 Task: Create a section Burnout Blitz and in the section, add a milestone Artificial Intelligence (AI) Chatbot Development in the project AgileFire
Action: Mouse moved to (359, 472)
Screenshot: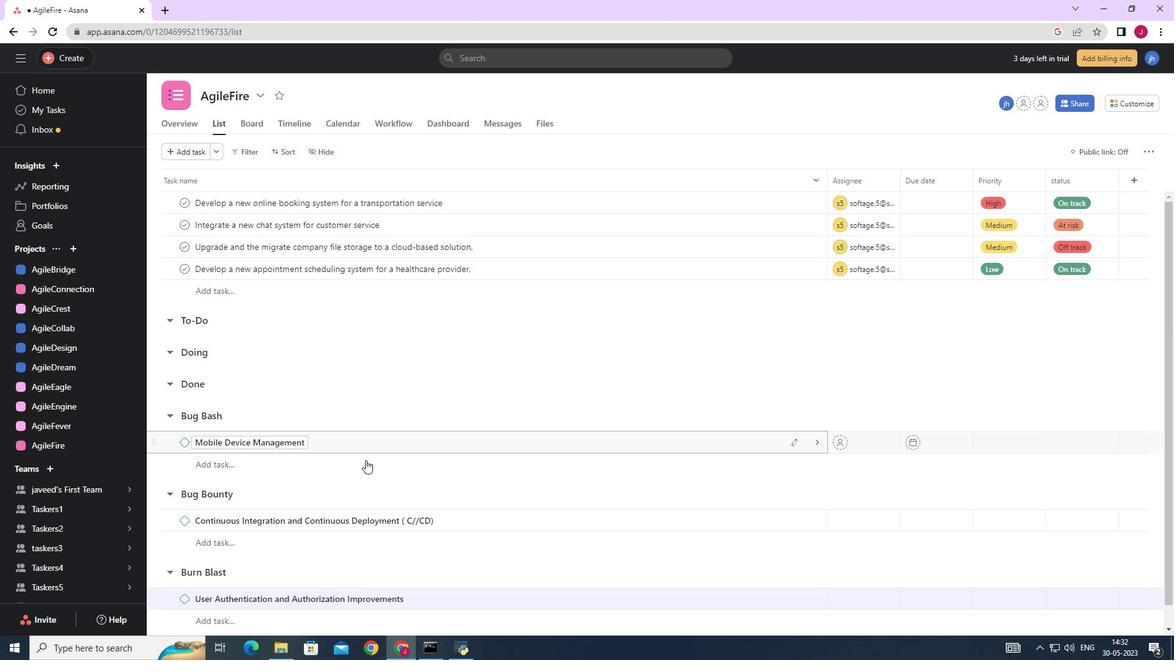 
Action: Mouse scrolled (359, 472) with delta (0, 0)
Screenshot: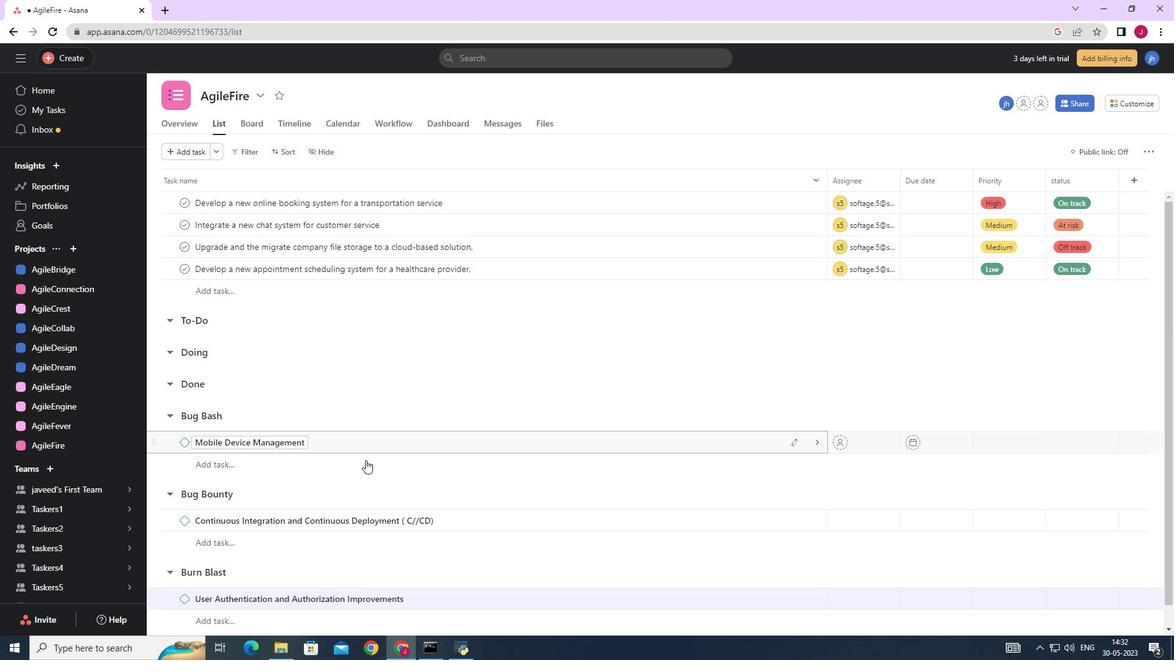 
Action: Mouse moved to (359, 473)
Screenshot: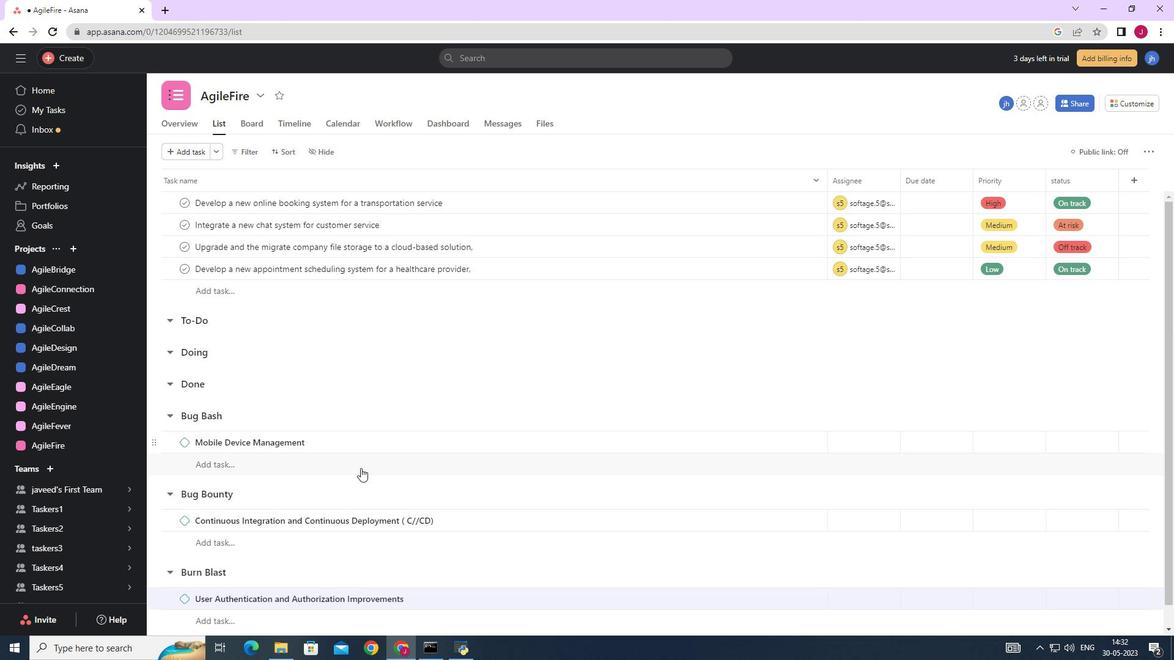 
Action: Mouse scrolled (359, 473) with delta (0, 0)
Screenshot: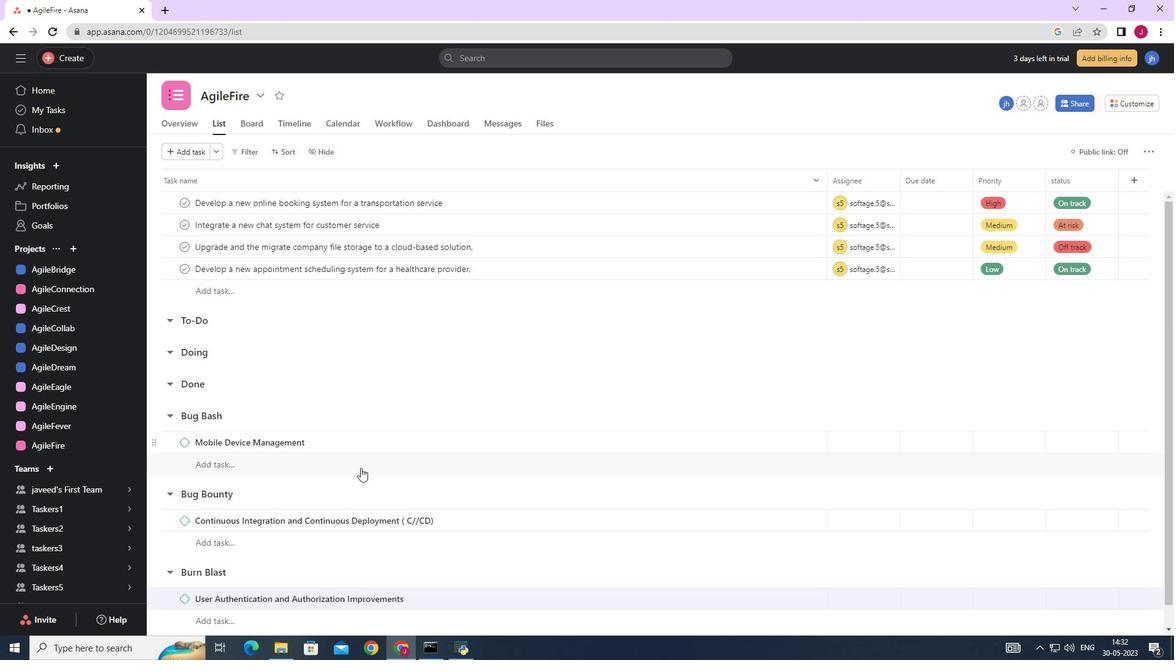 
Action: Mouse moved to (359, 474)
Screenshot: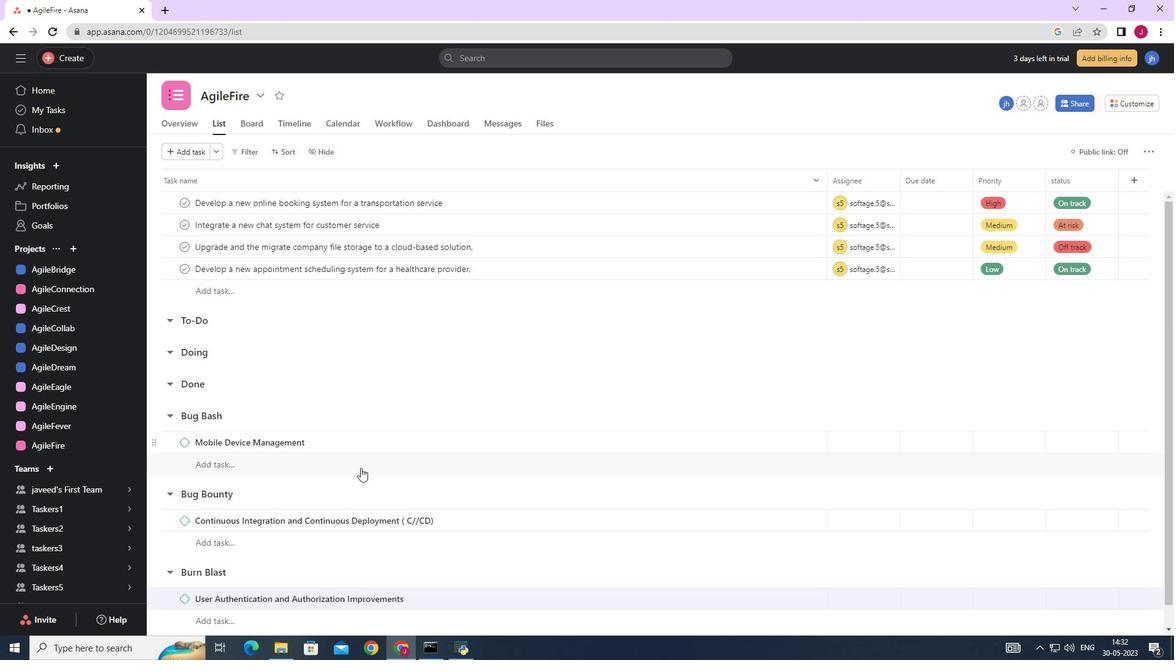 
Action: Mouse scrolled (359, 473) with delta (0, 0)
Screenshot: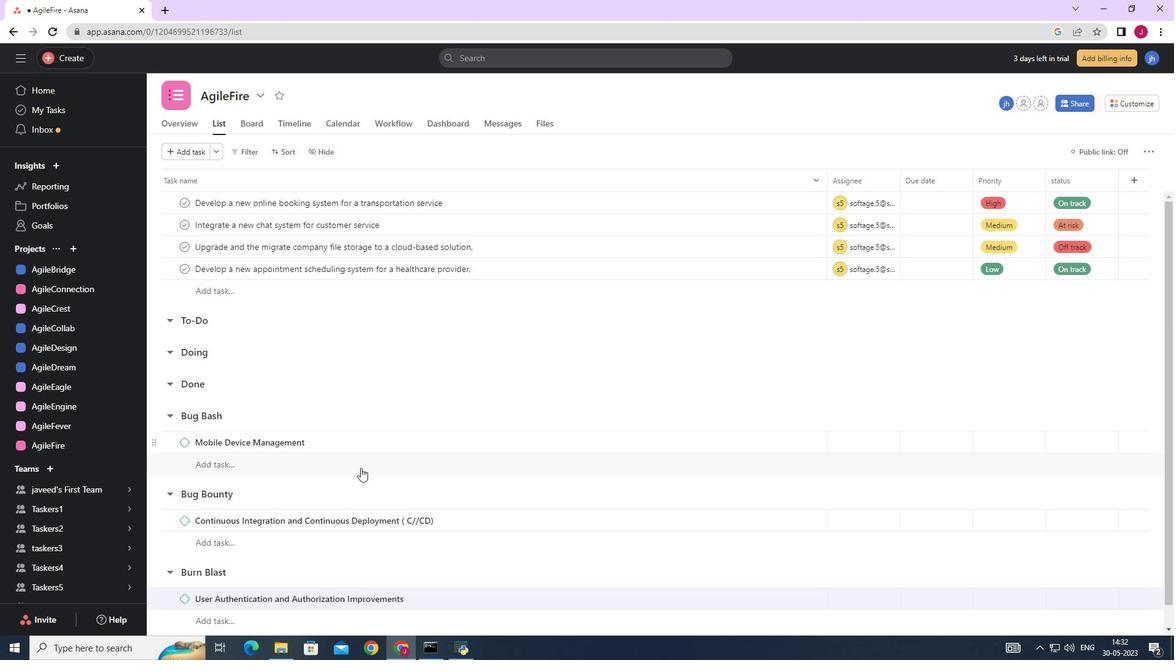 
Action: Mouse moved to (359, 475)
Screenshot: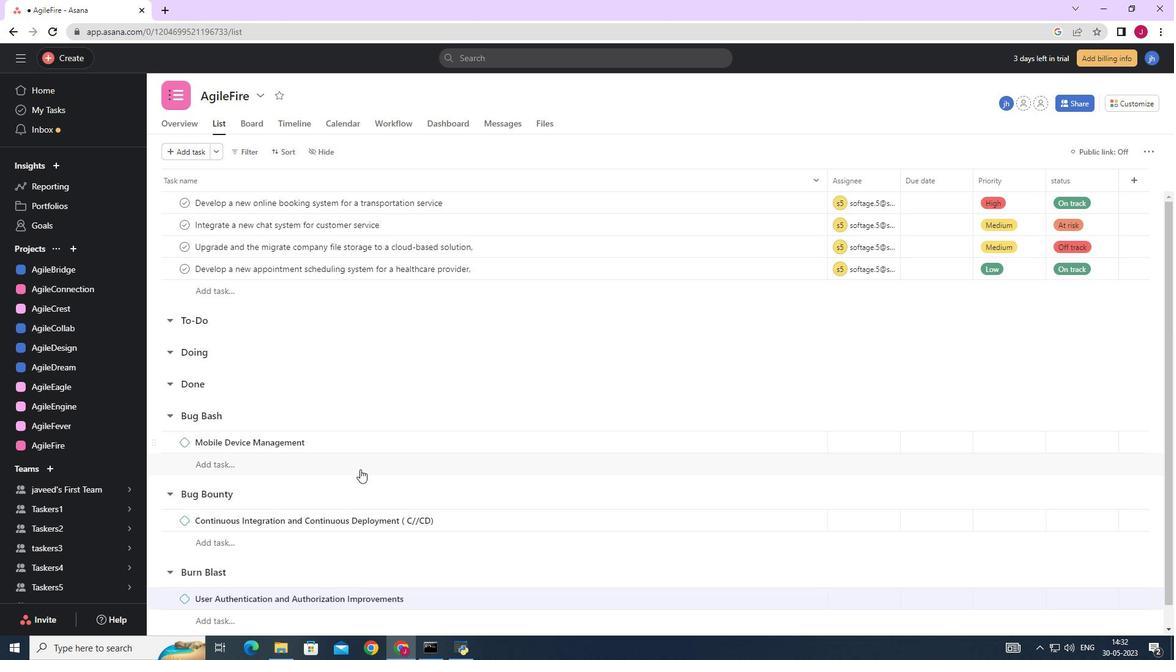 
Action: Mouse scrolled (359, 474) with delta (0, 0)
Screenshot: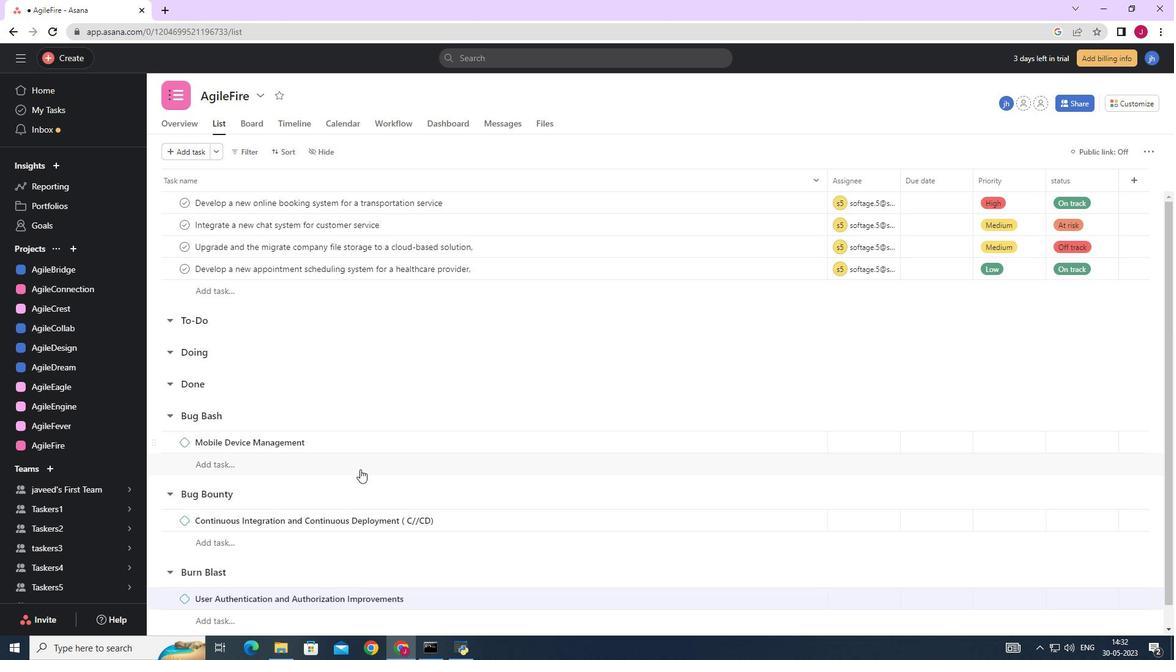 
Action: Mouse moved to (358, 481)
Screenshot: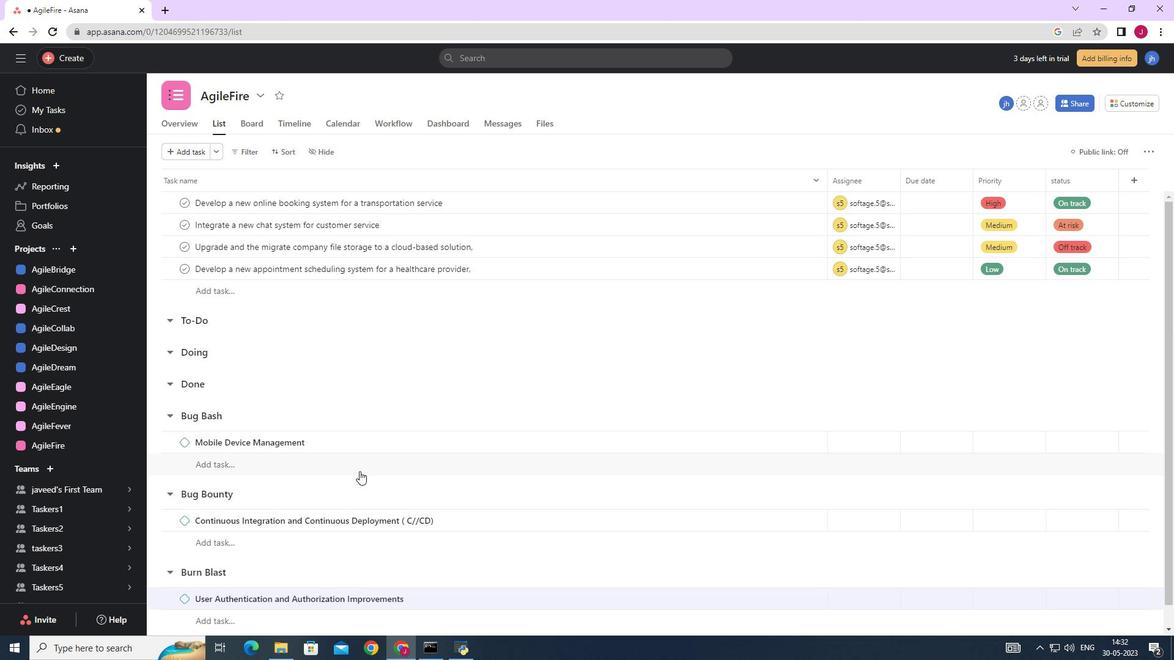 
Action: Mouse scrolled (359, 478) with delta (0, 0)
Screenshot: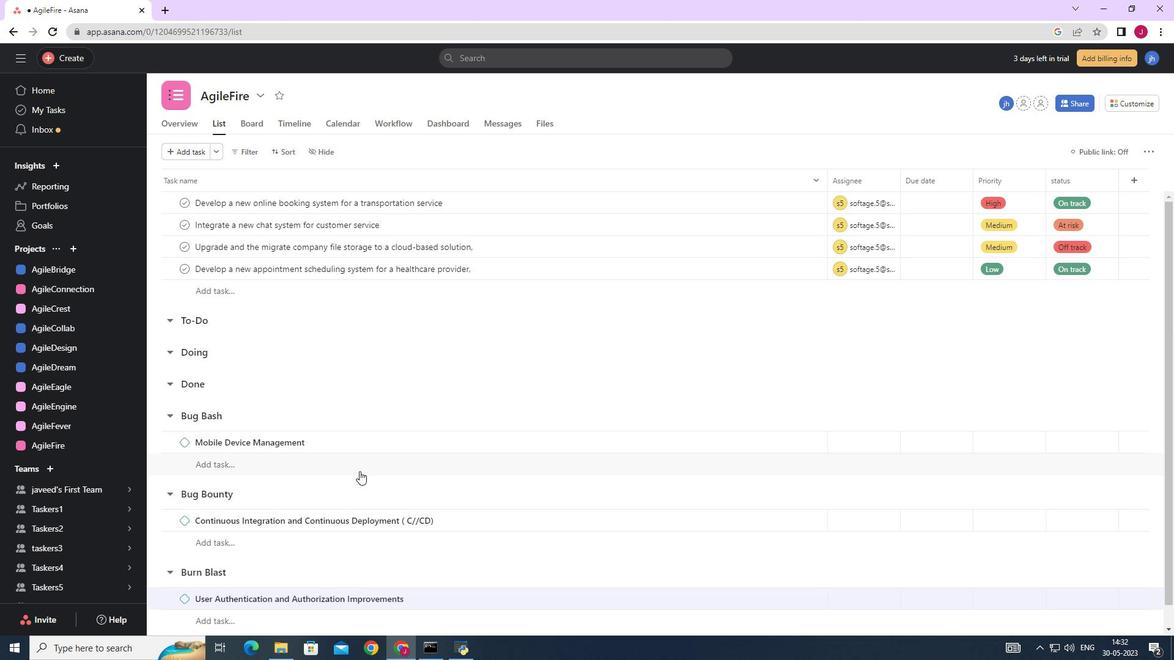 
Action: Mouse moved to (214, 623)
Screenshot: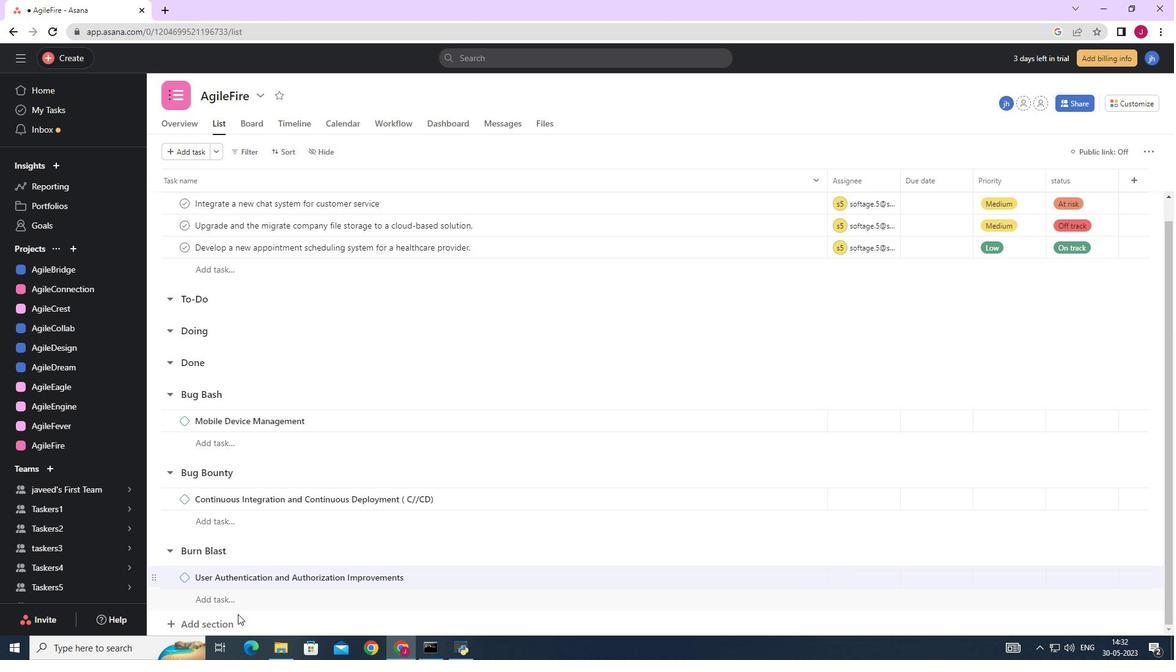 
Action: Mouse pressed left at (214, 623)
Screenshot: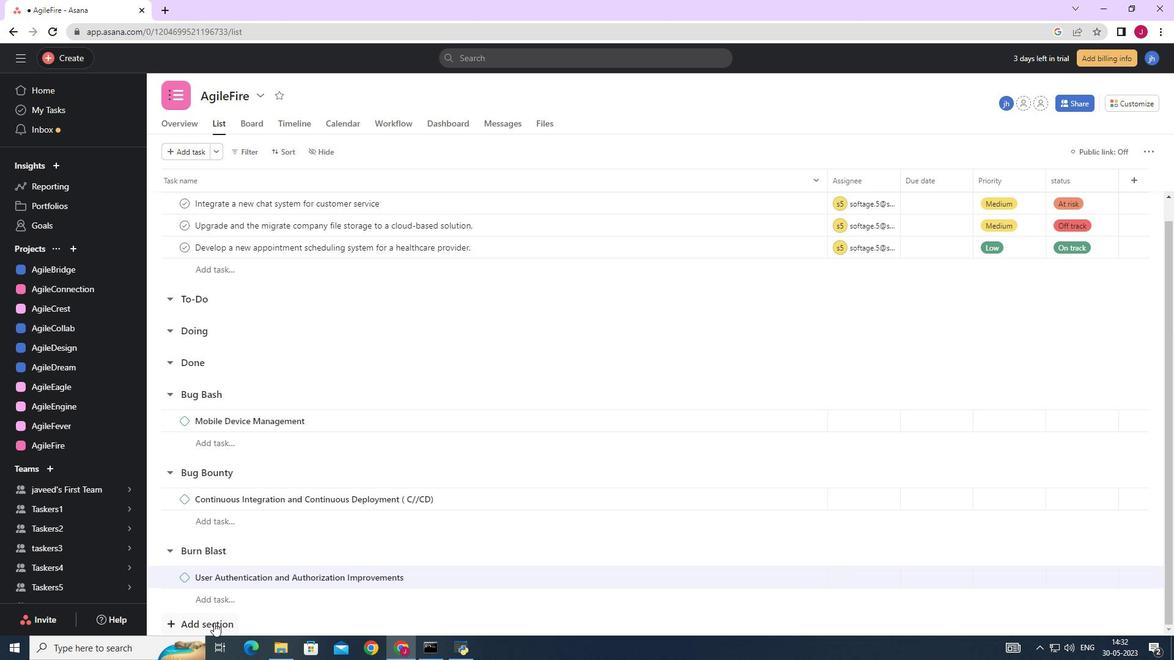 
Action: Mouse moved to (233, 612)
Screenshot: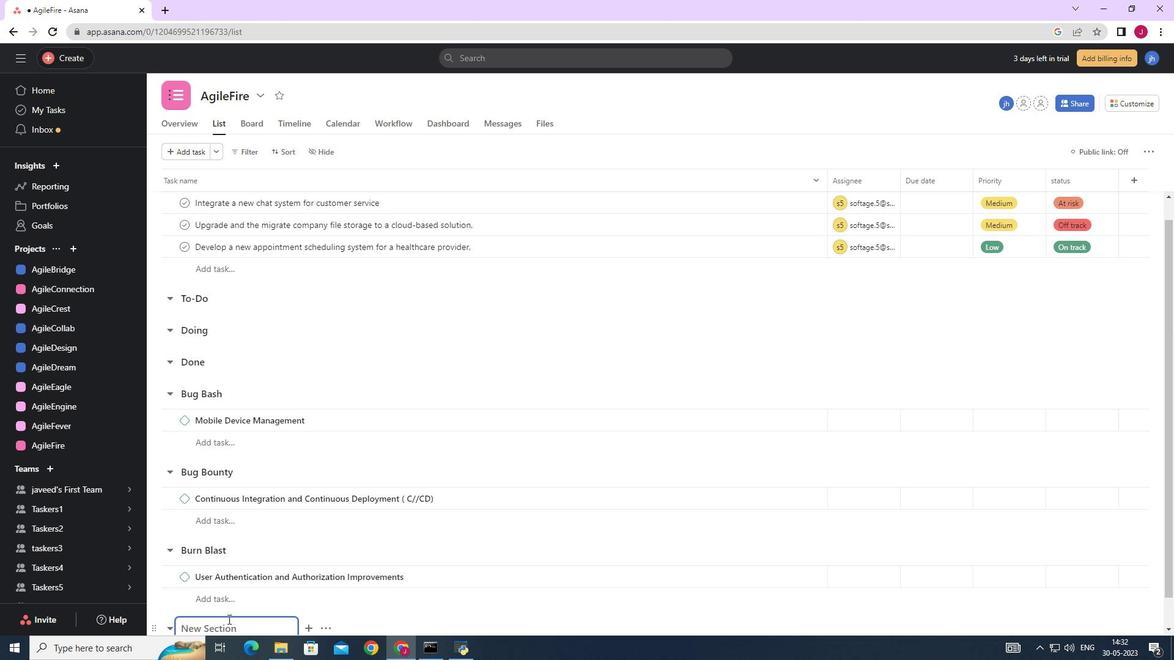 
Action: Mouse scrolled (233, 611) with delta (0, 0)
Screenshot: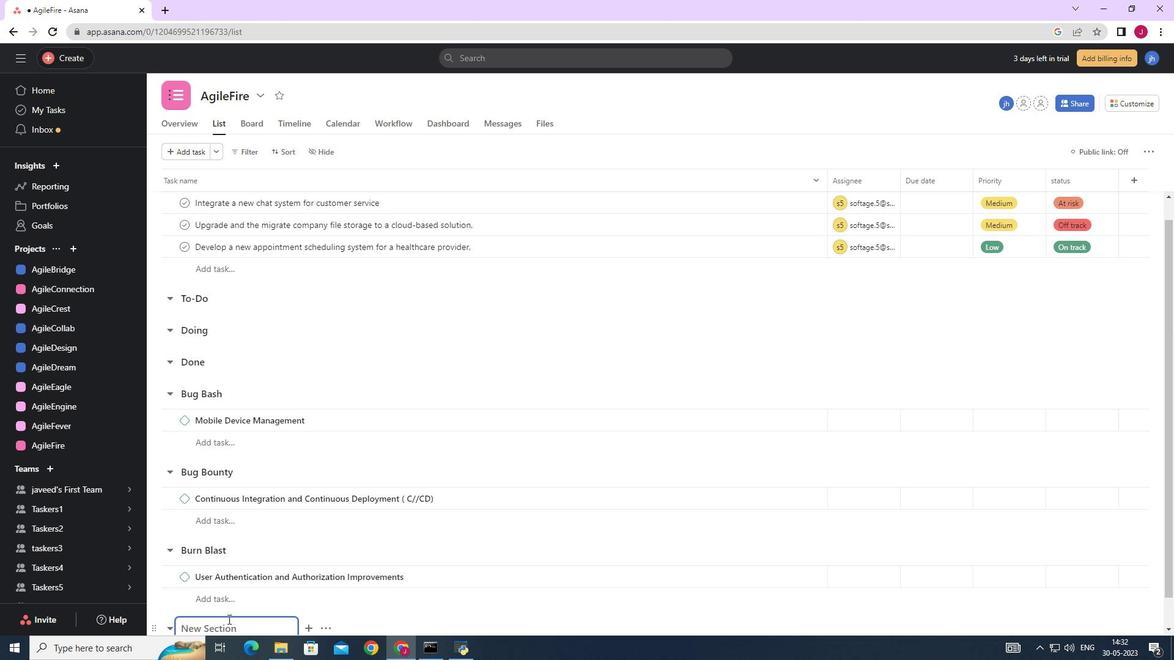 
Action: Mouse scrolled (233, 611) with delta (0, 0)
Screenshot: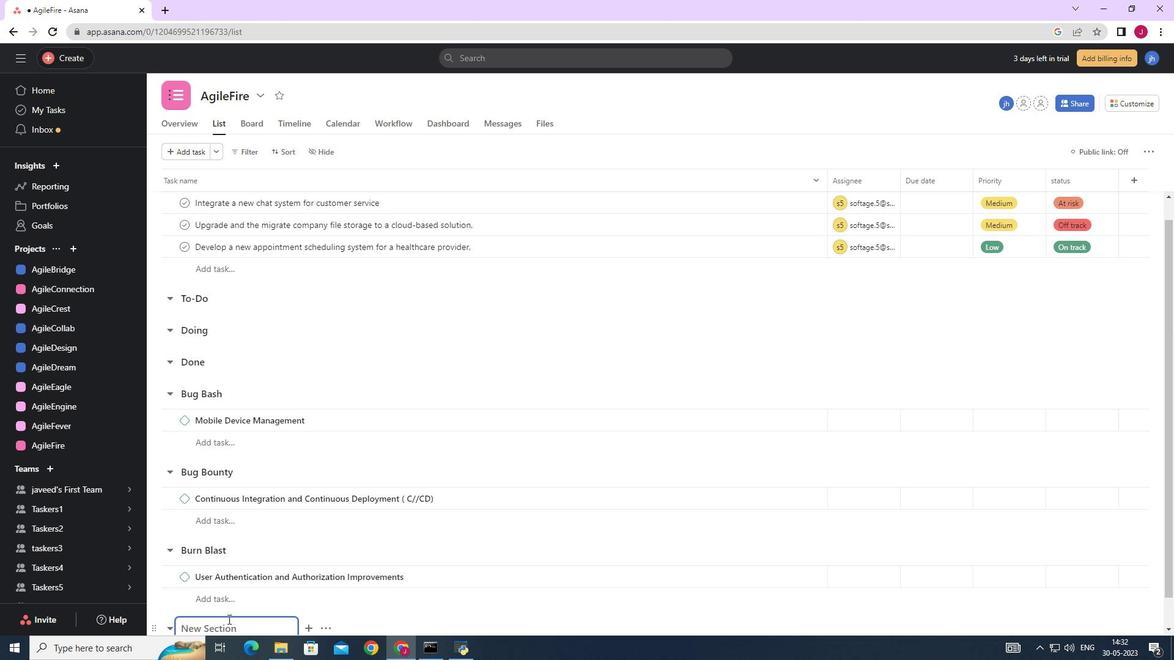 
Action: Mouse scrolled (233, 611) with delta (0, 0)
Screenshot: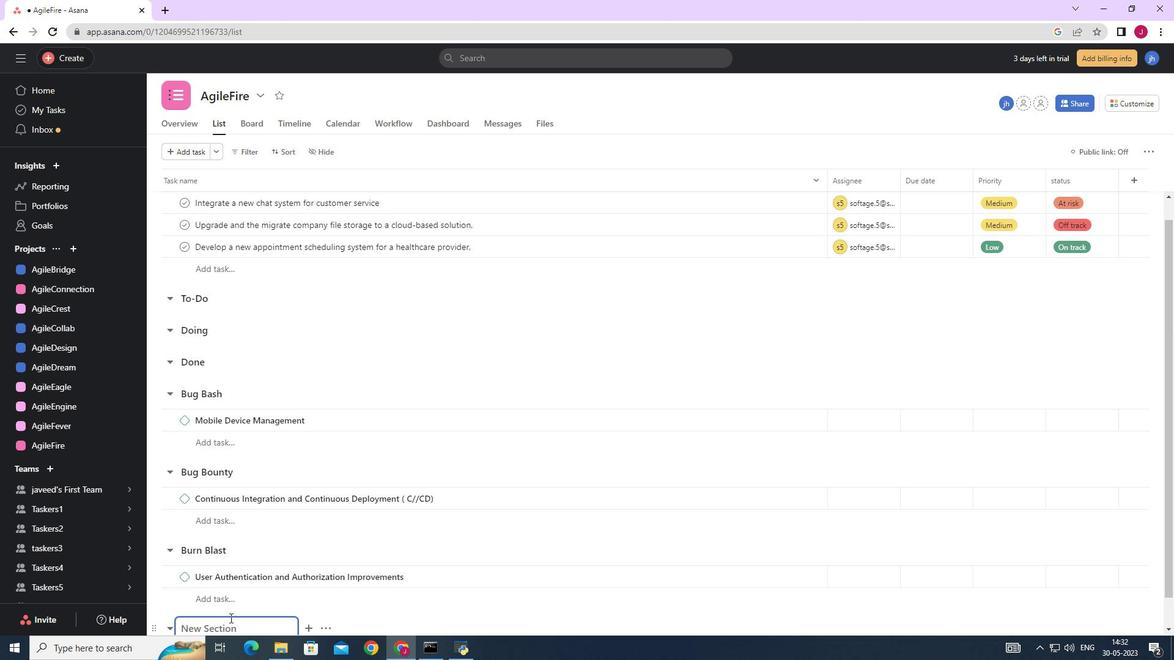 
Action: Mouse scrolled (233, 611) with delta (0, 0)
Screenshot: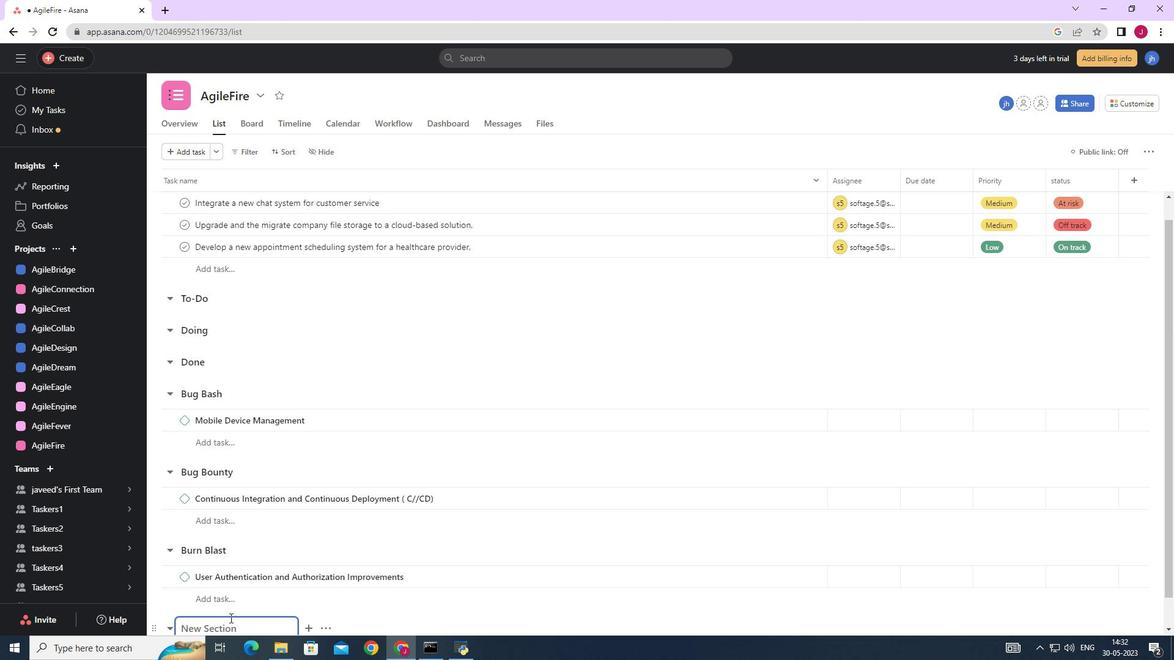 
Action: Mouse moved to (234, 602)
Screenshot: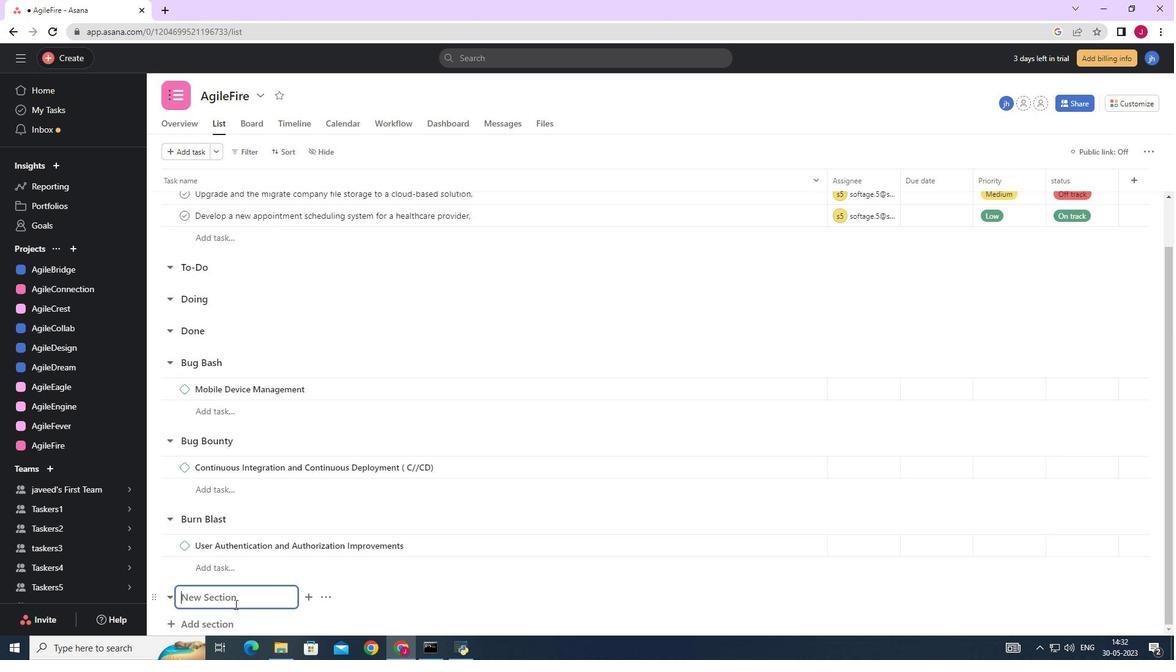 
Action: Mouse pressed left at (234, 602)
Screenshot: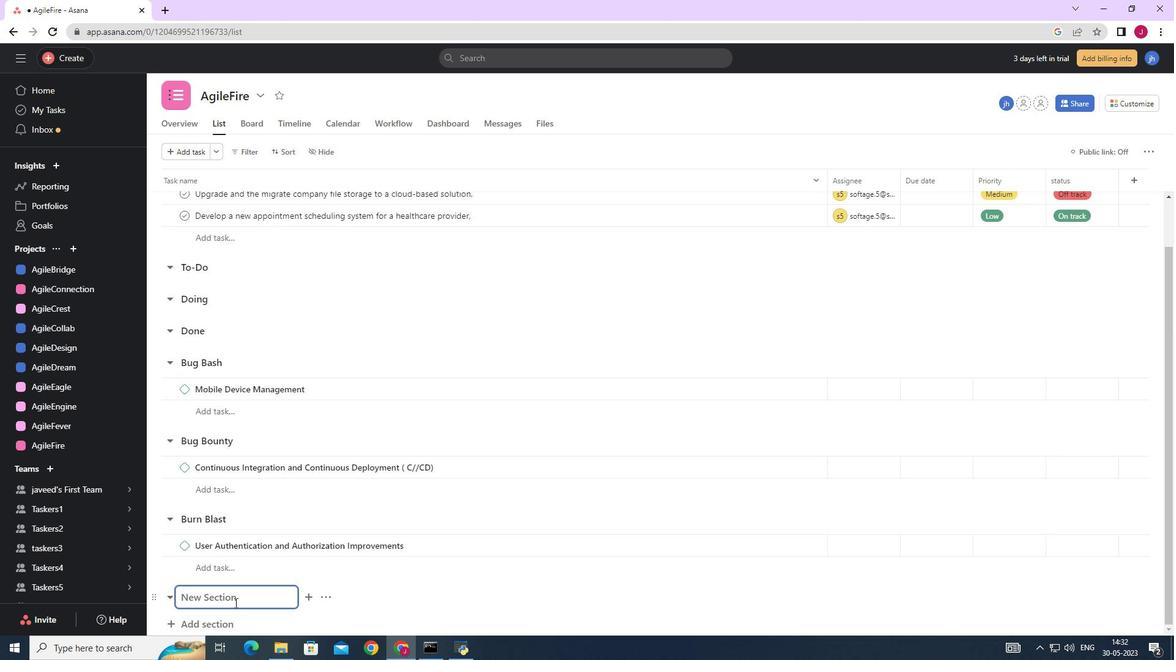 
Action: Key pressed <Key.caps_lock>B<Key.caps_lock>urnout<Key.space><Key.caps_lock>I<Key.caps_lock>ntelligence<Key.space><Key.backspace><Key.backspace><Key.backspace><Key.backspace><Key.backspace><Key.backspace><Key.backspace><Key.backspace><Key.backspace><Key.backspace><Key.backspace><Key.backspace><Key.backspace><Key.caps_lock>B<Key.caps_lock>litz<Key.enter><Key.caps_lock>A<Key.caps_lock>rtificial<Key.space><Key.caps_lock>I<Key.caps_lock>ntelligemce<Key.space><Key.shift_r>(<Key.caps_lock>AI<Key.shift_r>)<Key.space>C<Key.caps_lock>hatbot<Key.space><Key.caps_lock>D<Key.caps_lock>evelopment<Key.space>
Screenshot: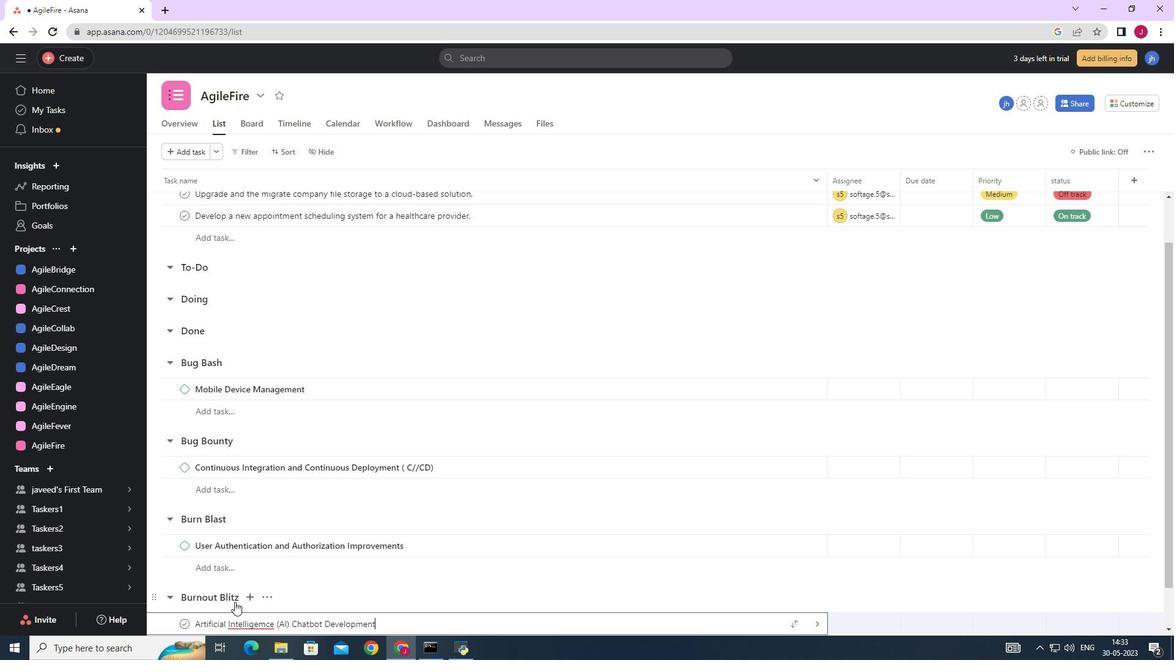 
Action: Mouse moved to (261, 625)
Screenshot: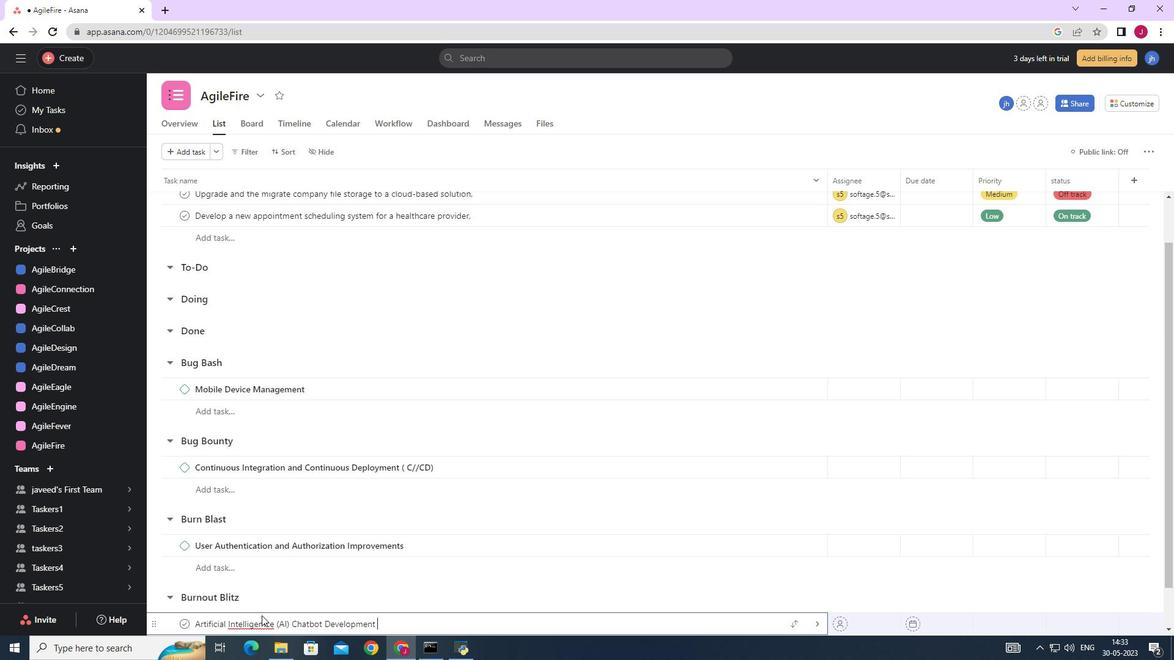 
Action: Mouse pressed right at (261, 625)
Screenshot: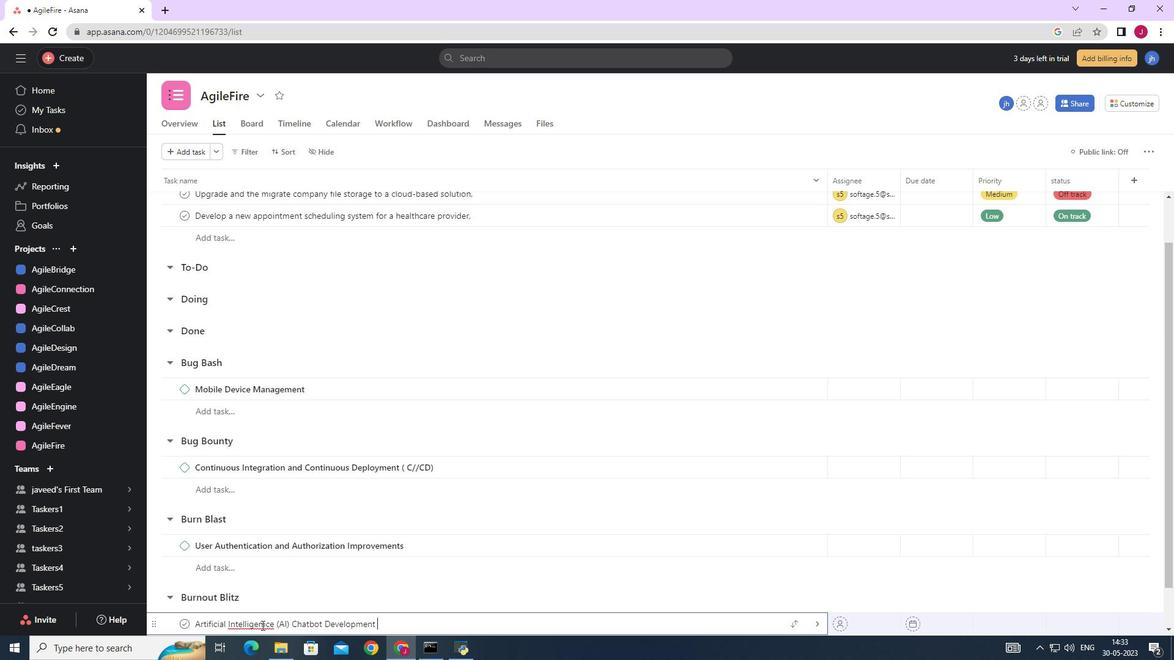 
Action: Mouse moved to (305, 469)
Screenshot: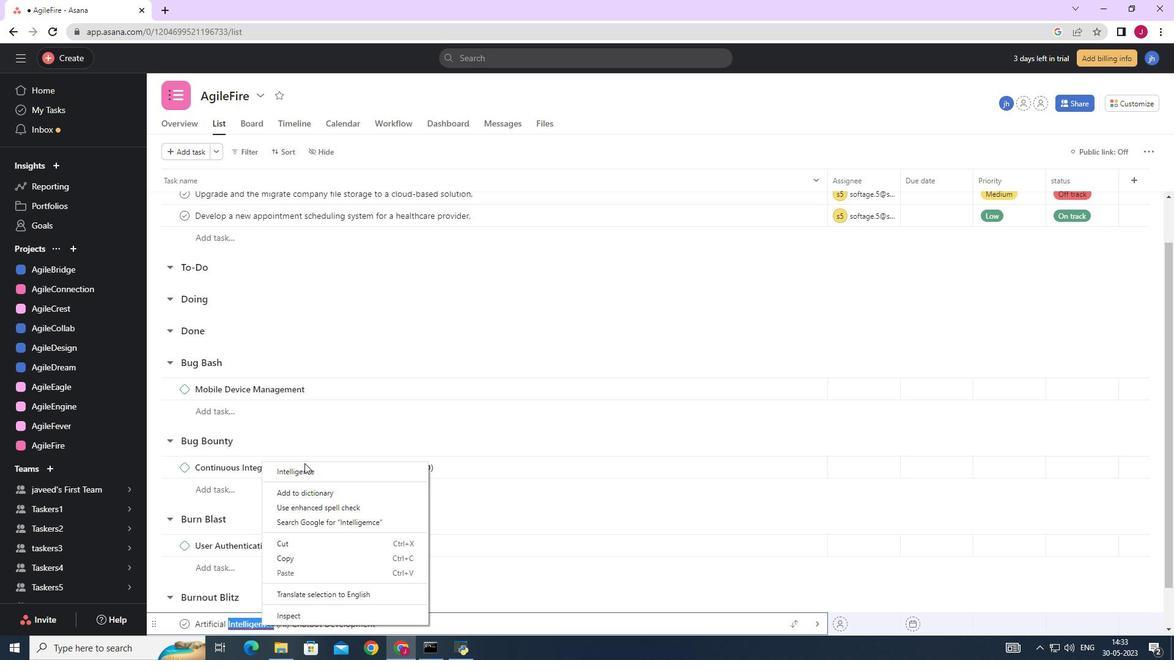 
Action: Mouse pressed left at (305, 469)
Screenshot: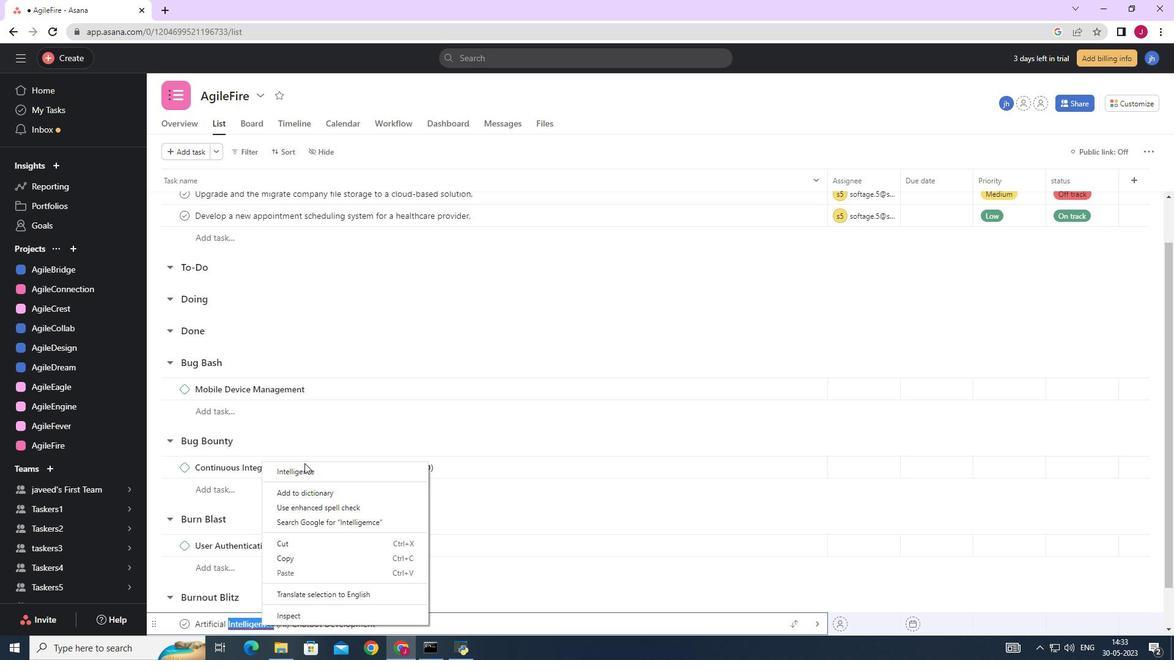 
Action: Mouse moved to (813, 623)
Screenshot: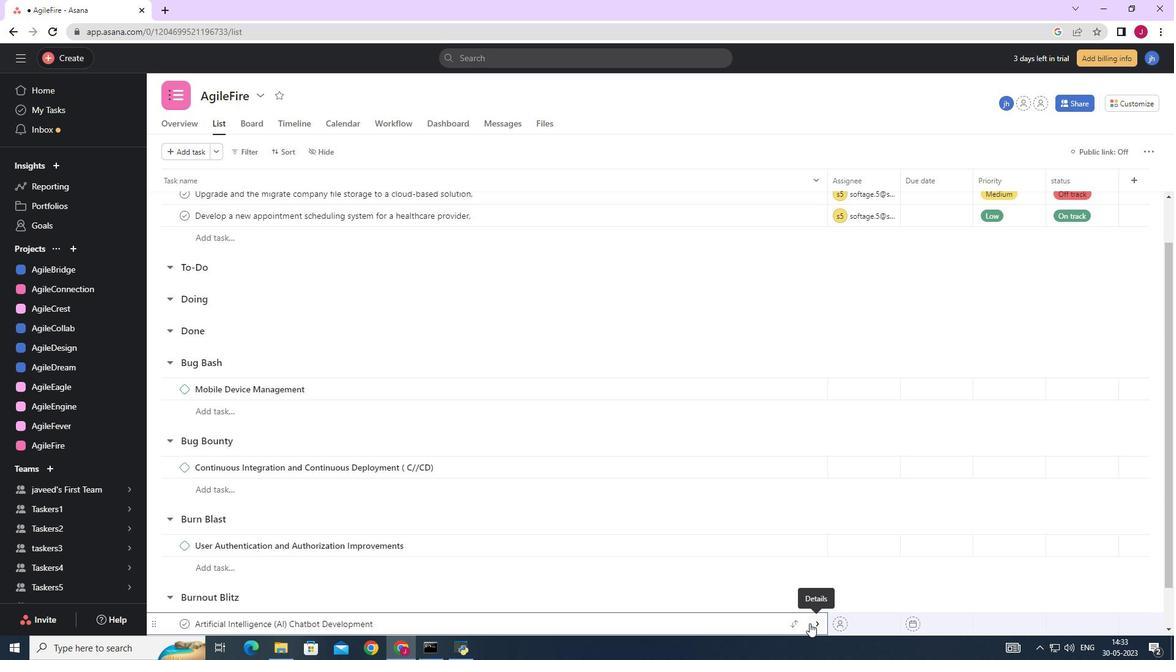 
Action: Mouse pressed left at (813, 623)
Screenshot: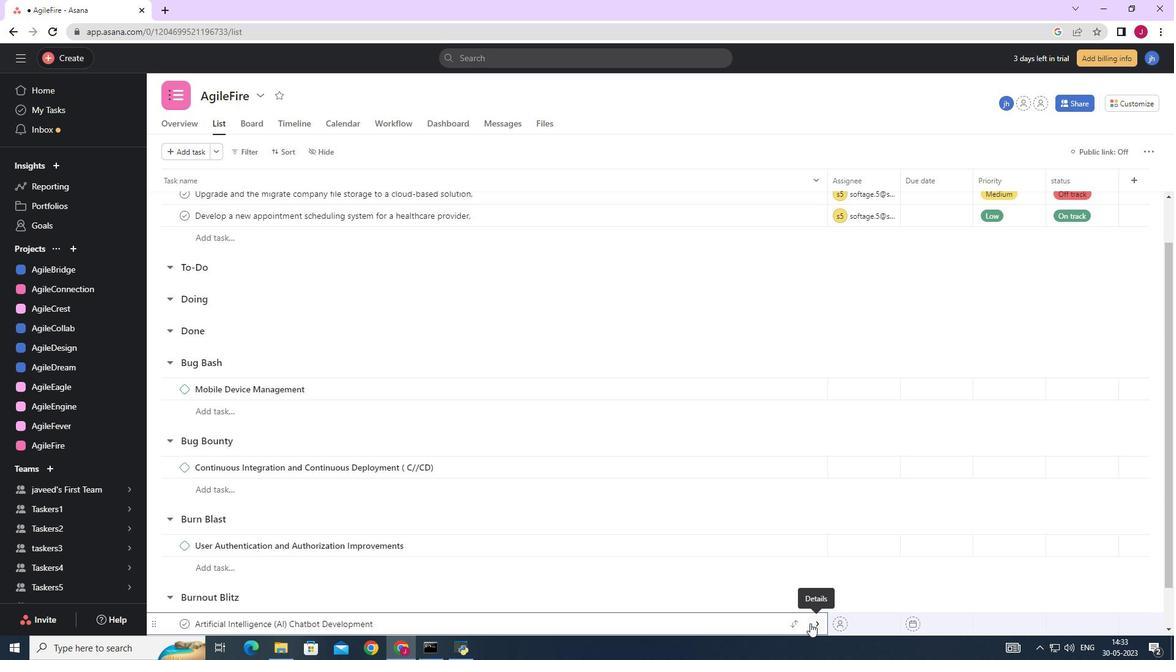 
Action: Mouse moved to (1130, 150)
Screenshot: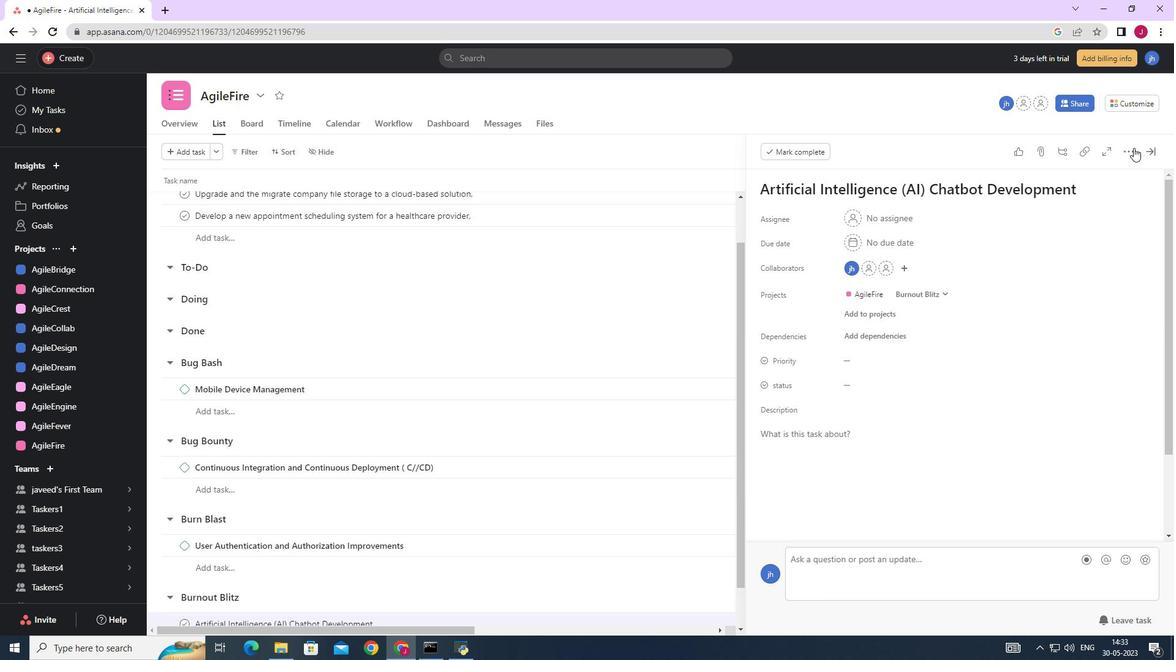 
Action: Mouse pressed left at (1130, 150)
Screenshot: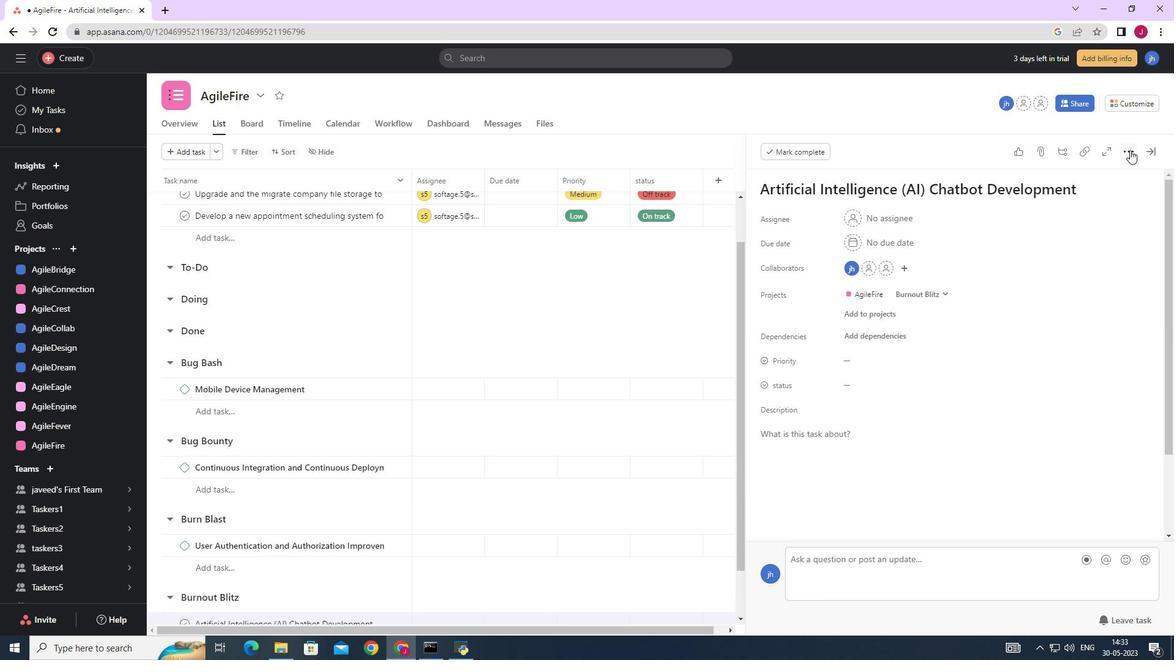 
Action: Mouse moved to (1021, 201)
Screenshot: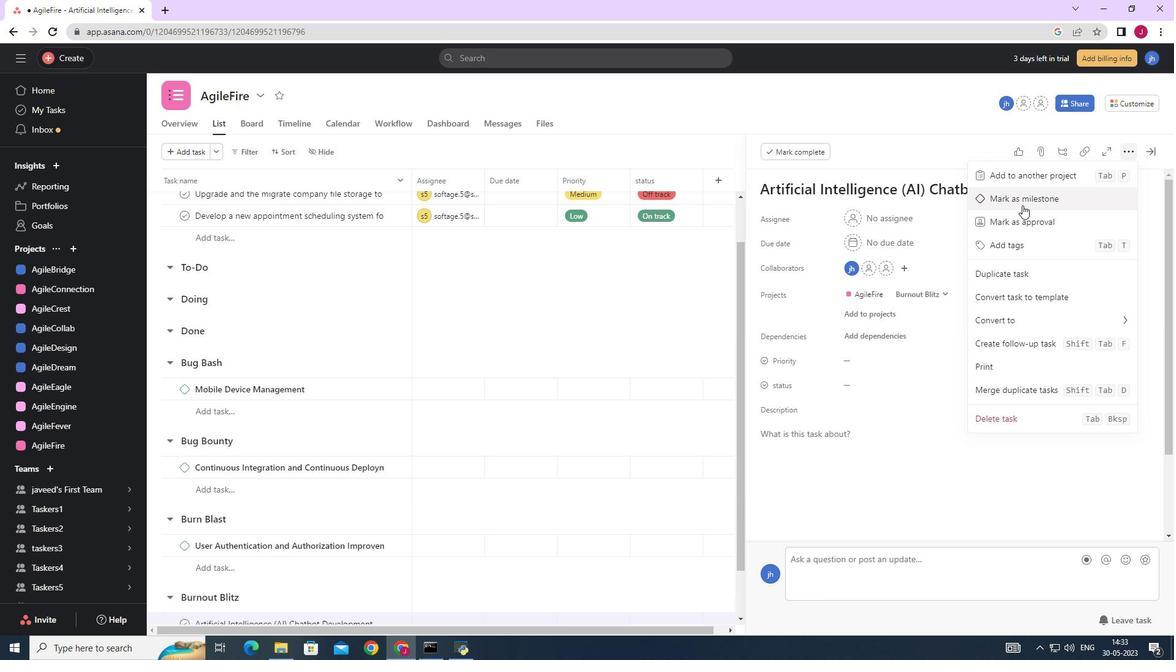 
Action: Mouse pressed left at (1021, 201)
Screenshot: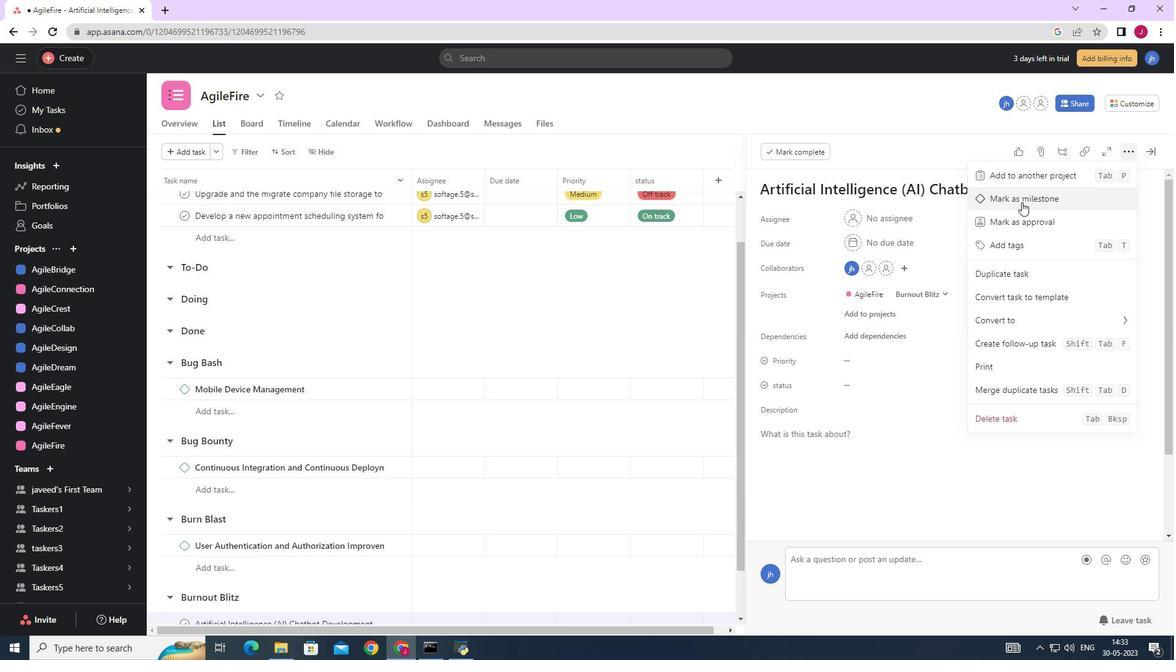 
Action: Mouse moved to (1152, 150)
Screenshot: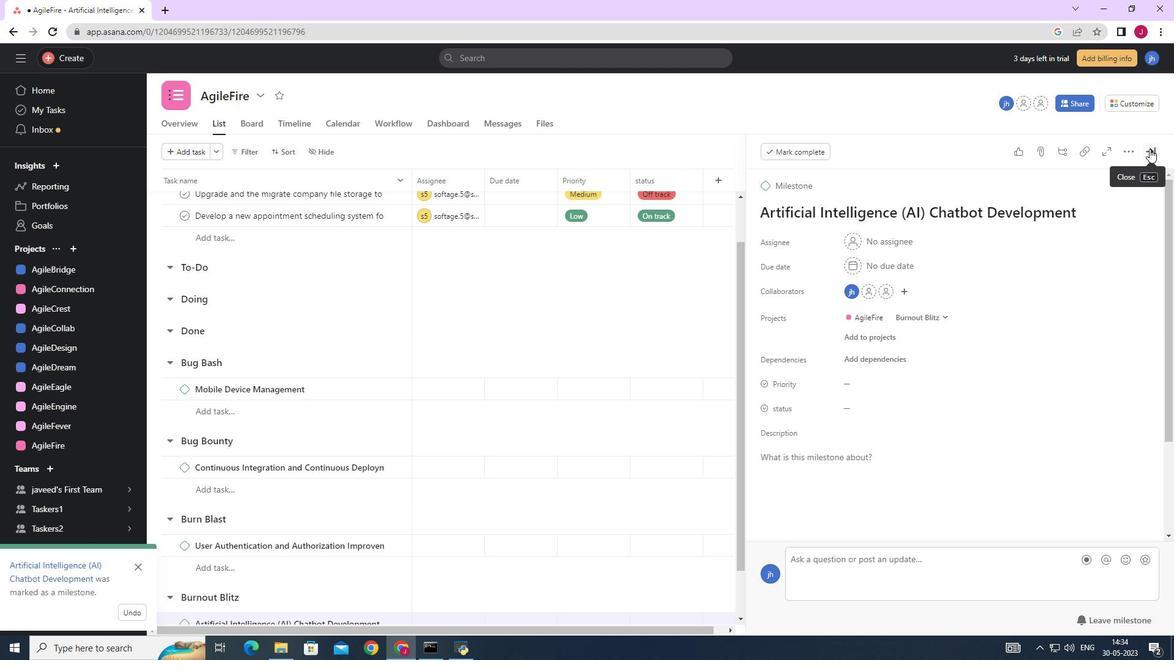 
Action: Mouse pressed left at (1152, 150)
Screenshot: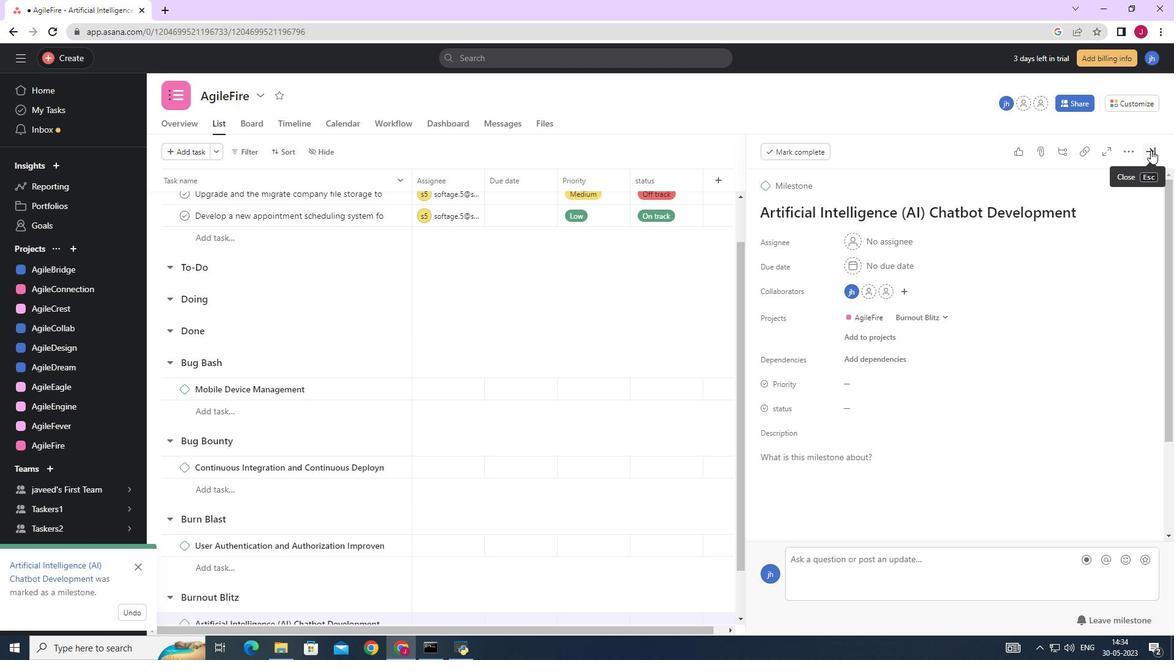 
Action: Mouse moved to (720, 388)
Screenshot: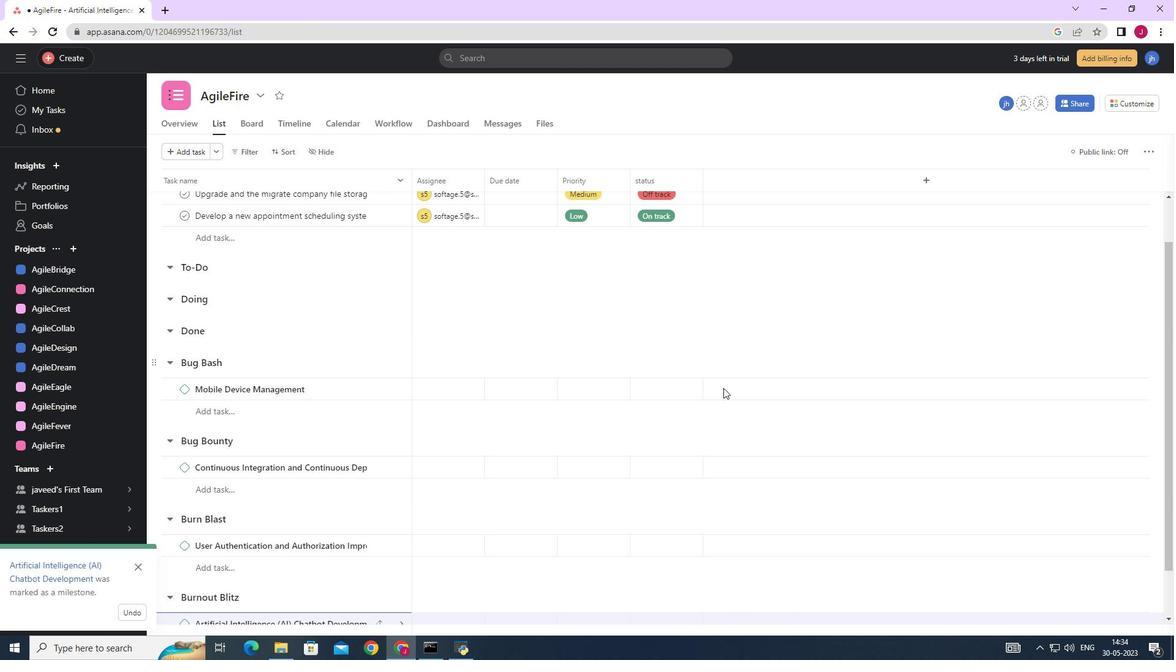 
